 Task: Search for round-trip flights from New Delhi to London for 3 people, with 2 carry-on bags, departing on July 11 and returning on July 15.
Action: Mouse moved to (647, 135)
Screenshot: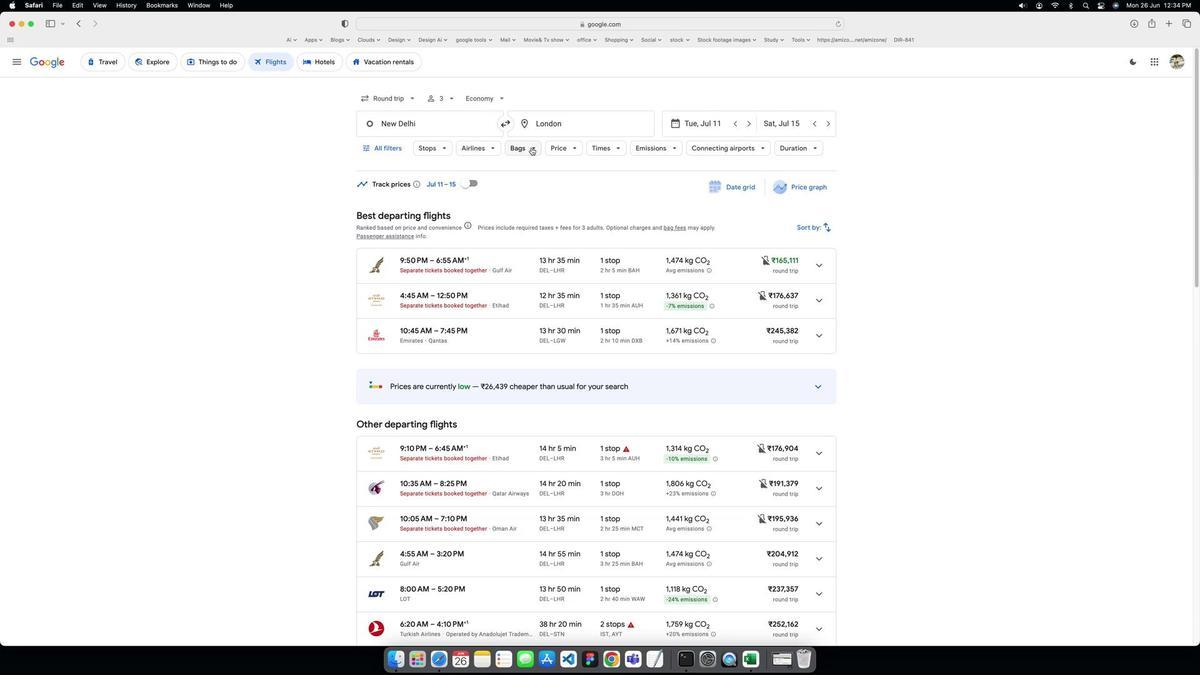 
Action: Mouse pressed left at (647, 135)
Screenshot: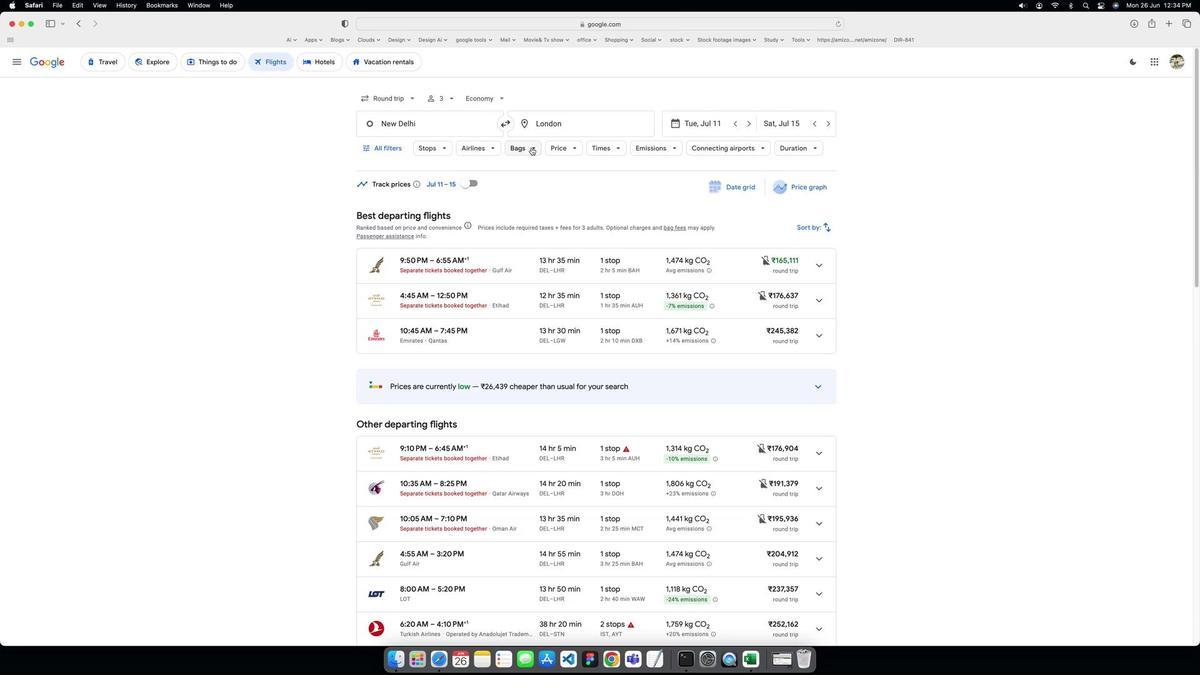 
Action: Mouse moved to (809, 200)
Screenshot: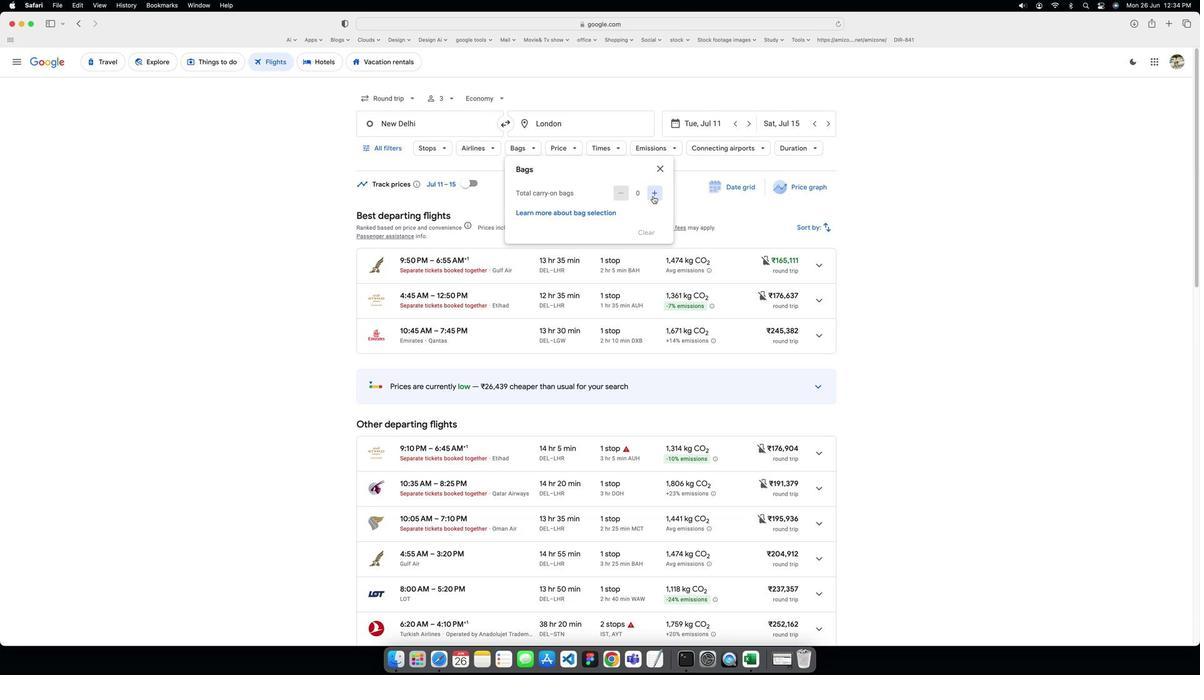 
Action: Mouse pressed left at (809, 200)
Screenshot: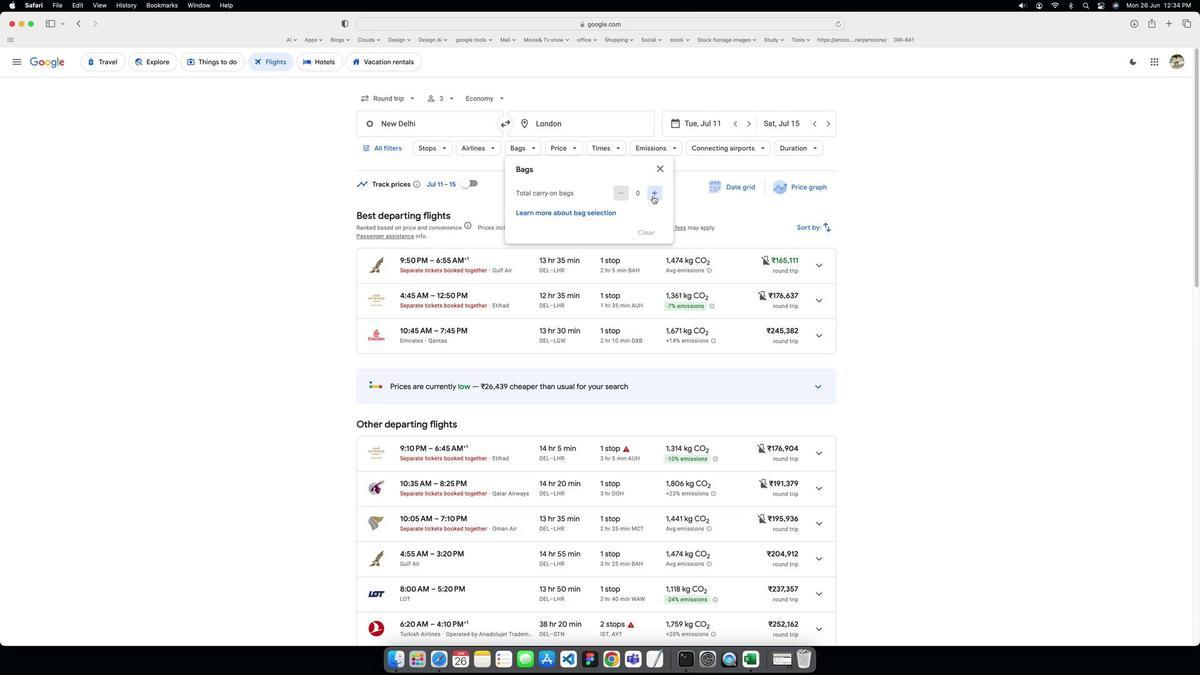 
Action: Mouse pressed left at (809, 200)
Screenshot: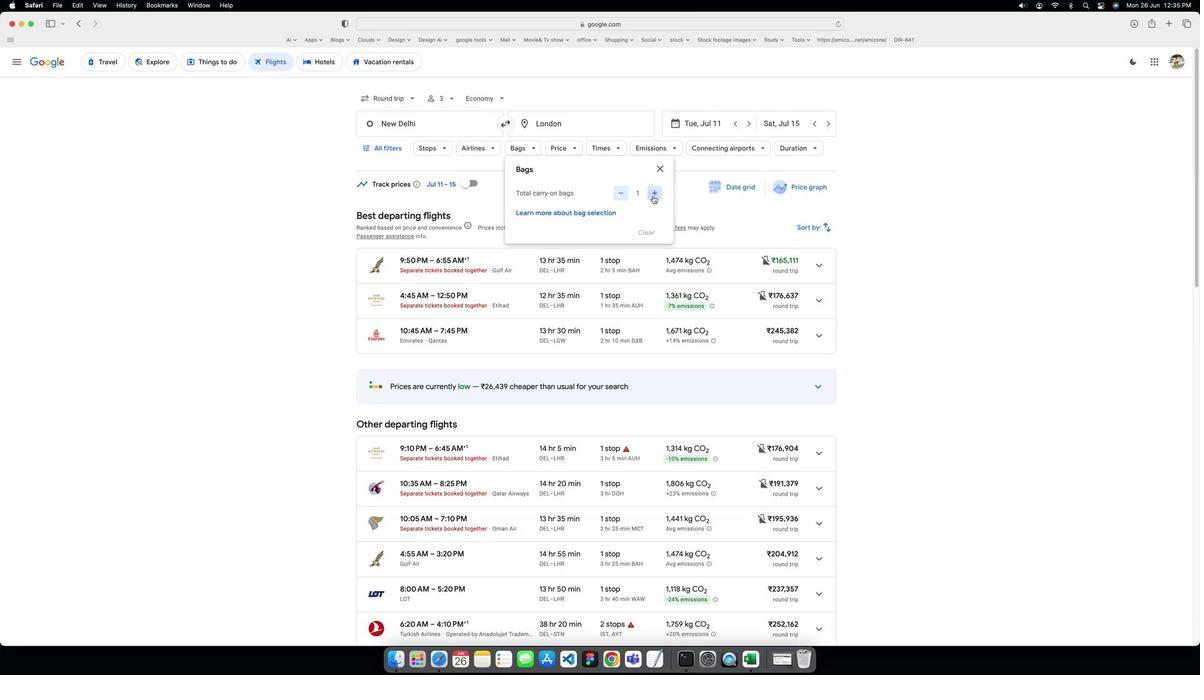 
Action: Mouse pressed left at (809, 200)
Screenshot: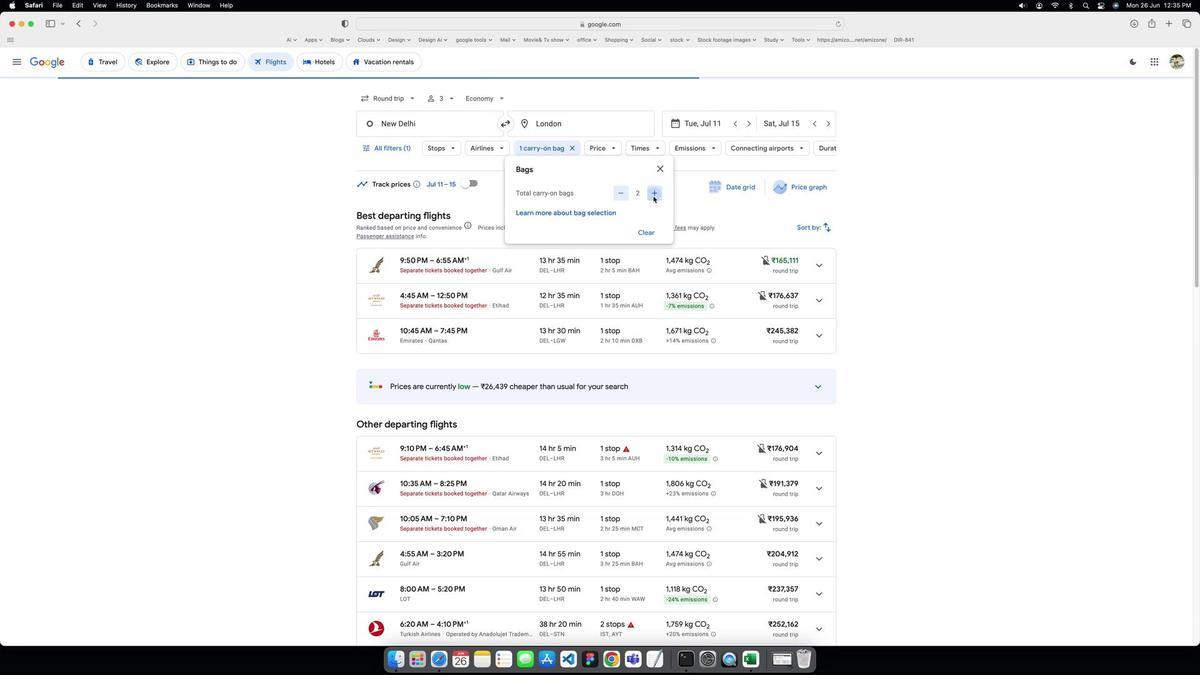 
Action: Mouse moved to (822, 157)
Screenshot: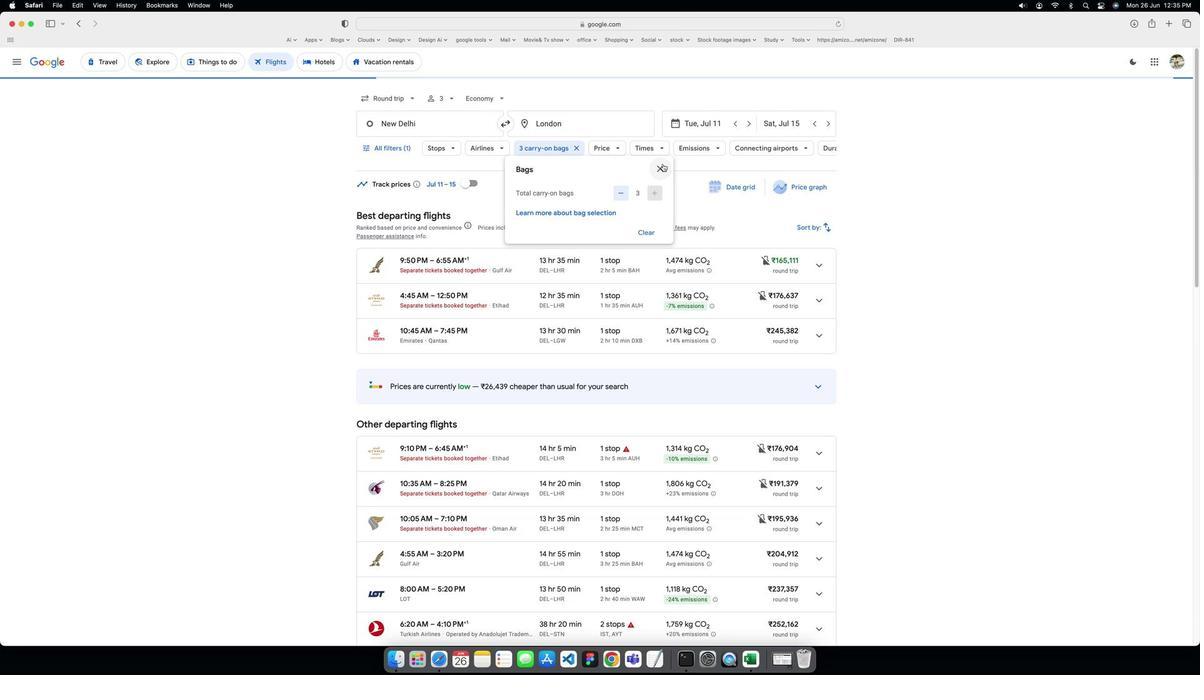 
Action: Mouse pressed left at (822, 157)
Screenshot: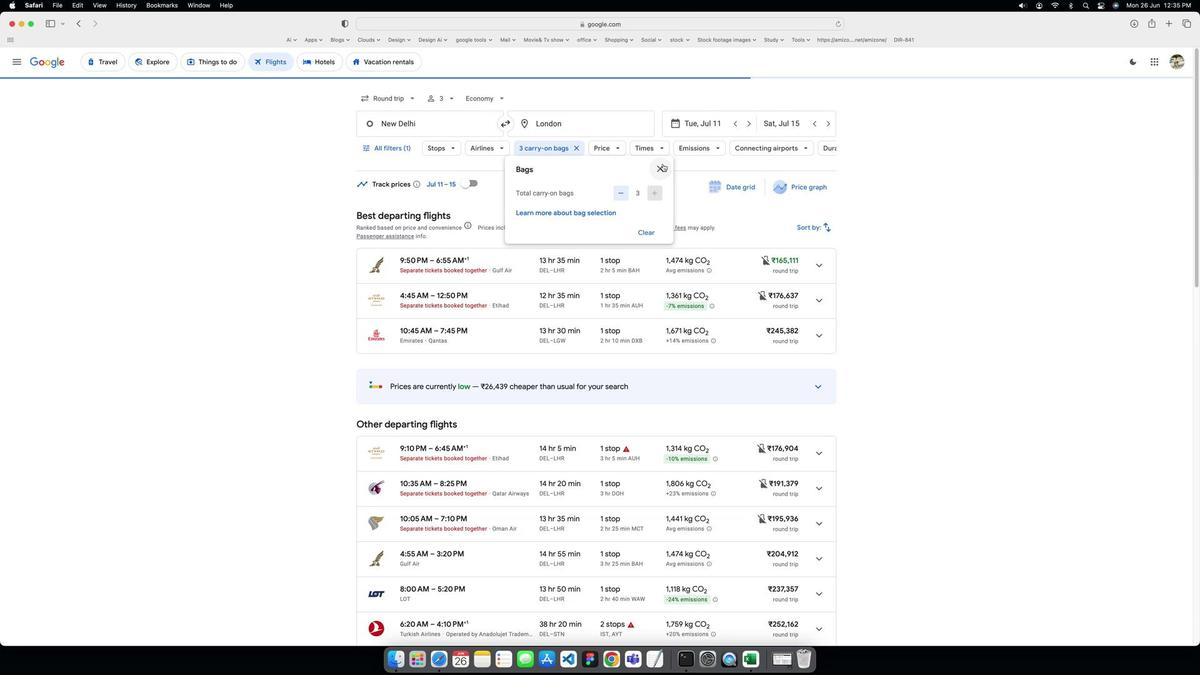 
